 Task: Look for products in the category "Bottles & Formula" from Happy Baby only.
Action: Mouse moved to (358, 160)
Screenshot: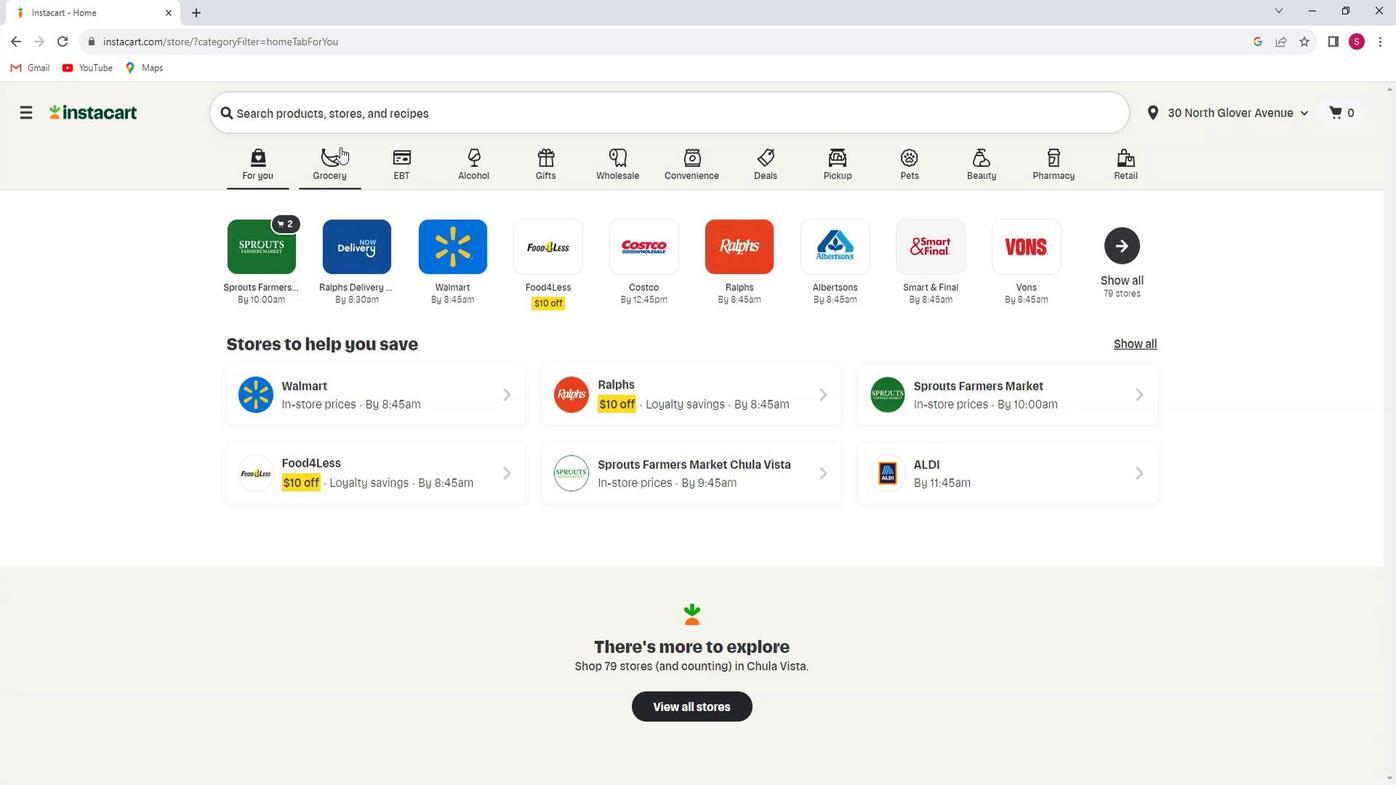 
Action: Mouse pressed left at (358, 160)
Screenshot: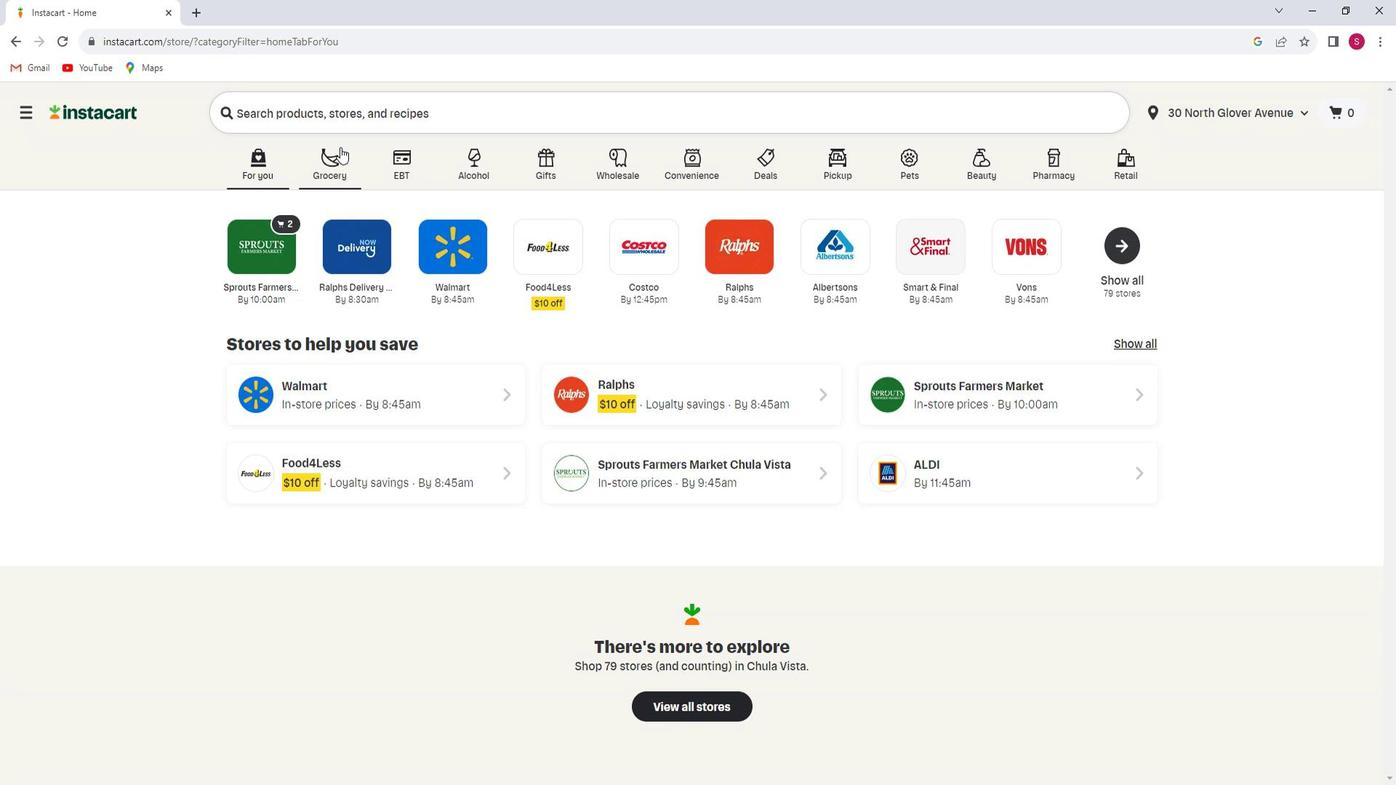 
Action: Mouse moved to (358, 445)
Screenshot: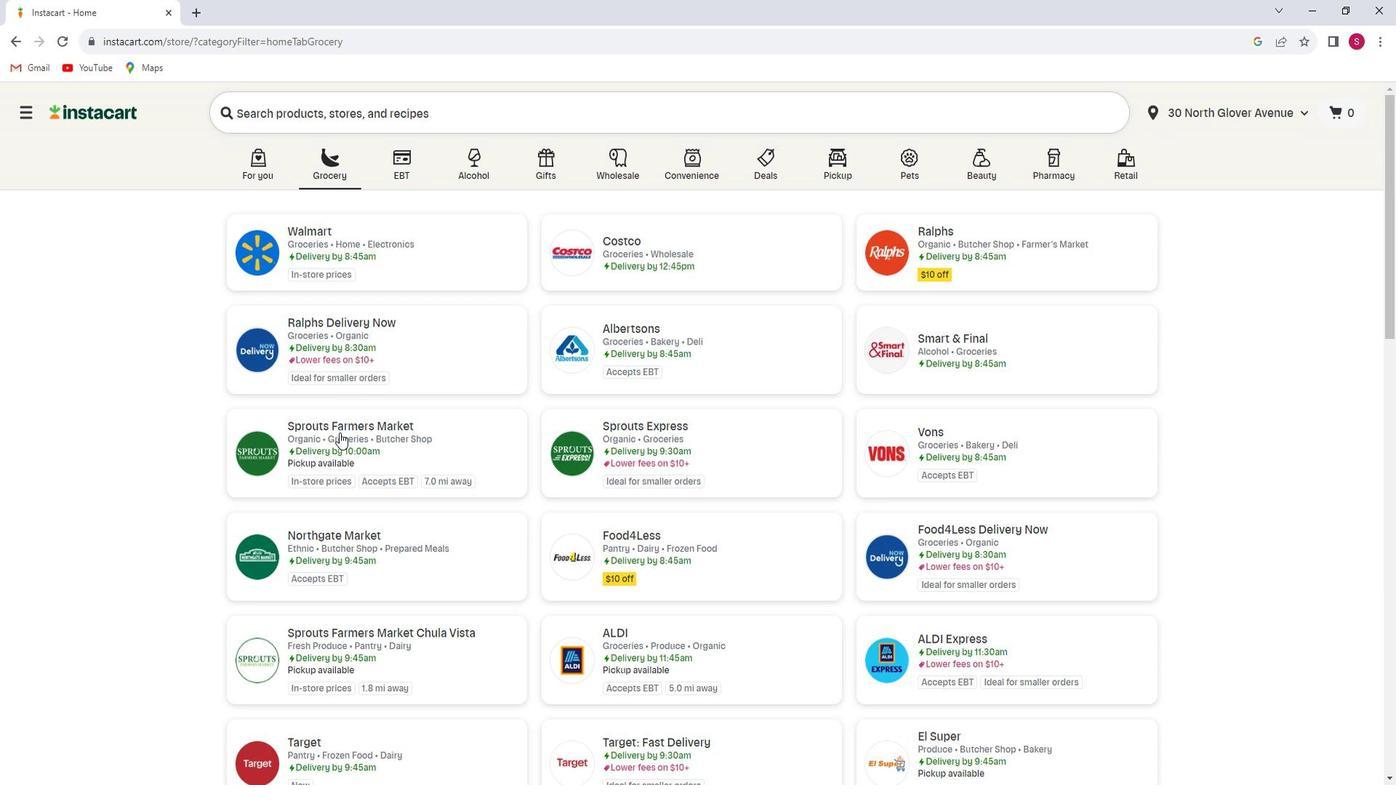 
Action: Mouse pressed left at (358, 445)
Screenshot: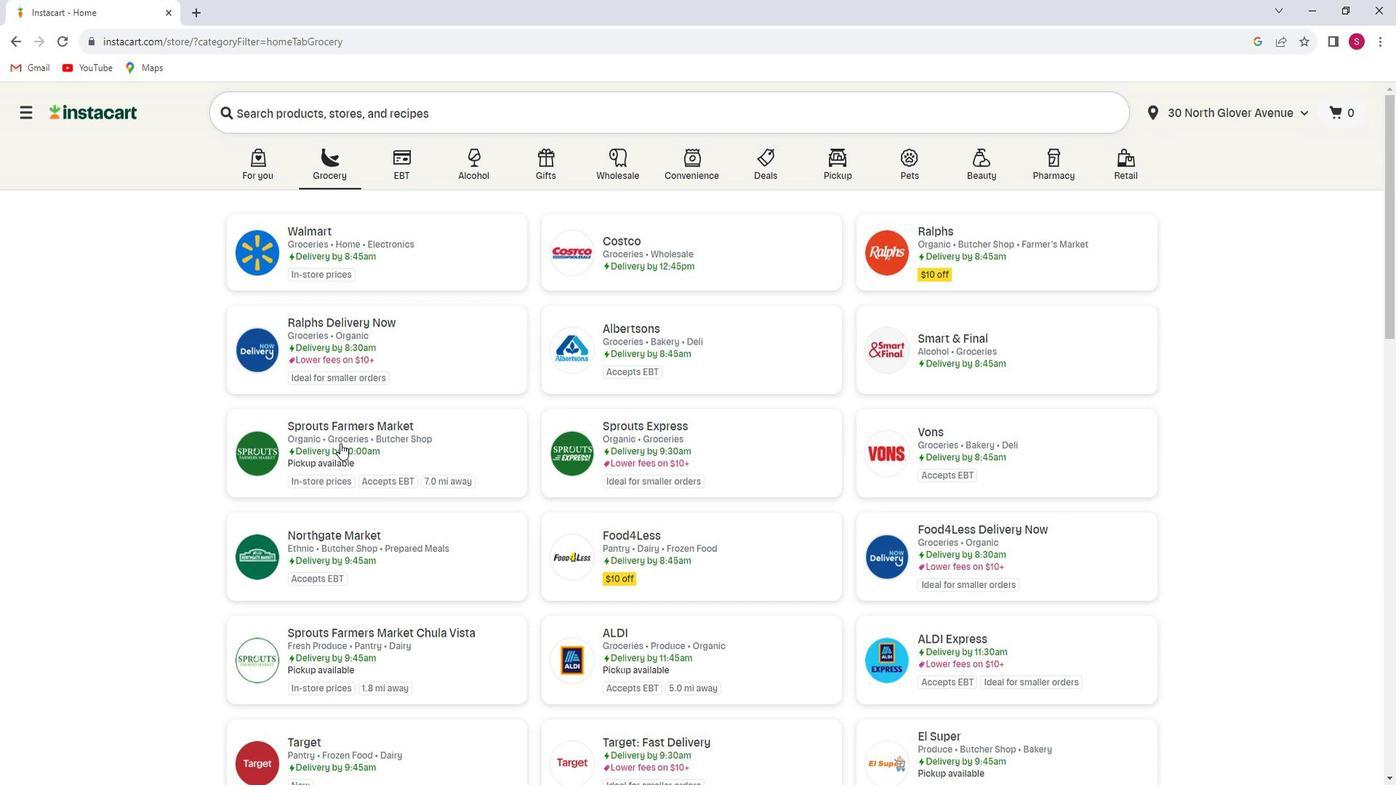 
Action: Mouse moved to (128, 503)
Screenshot: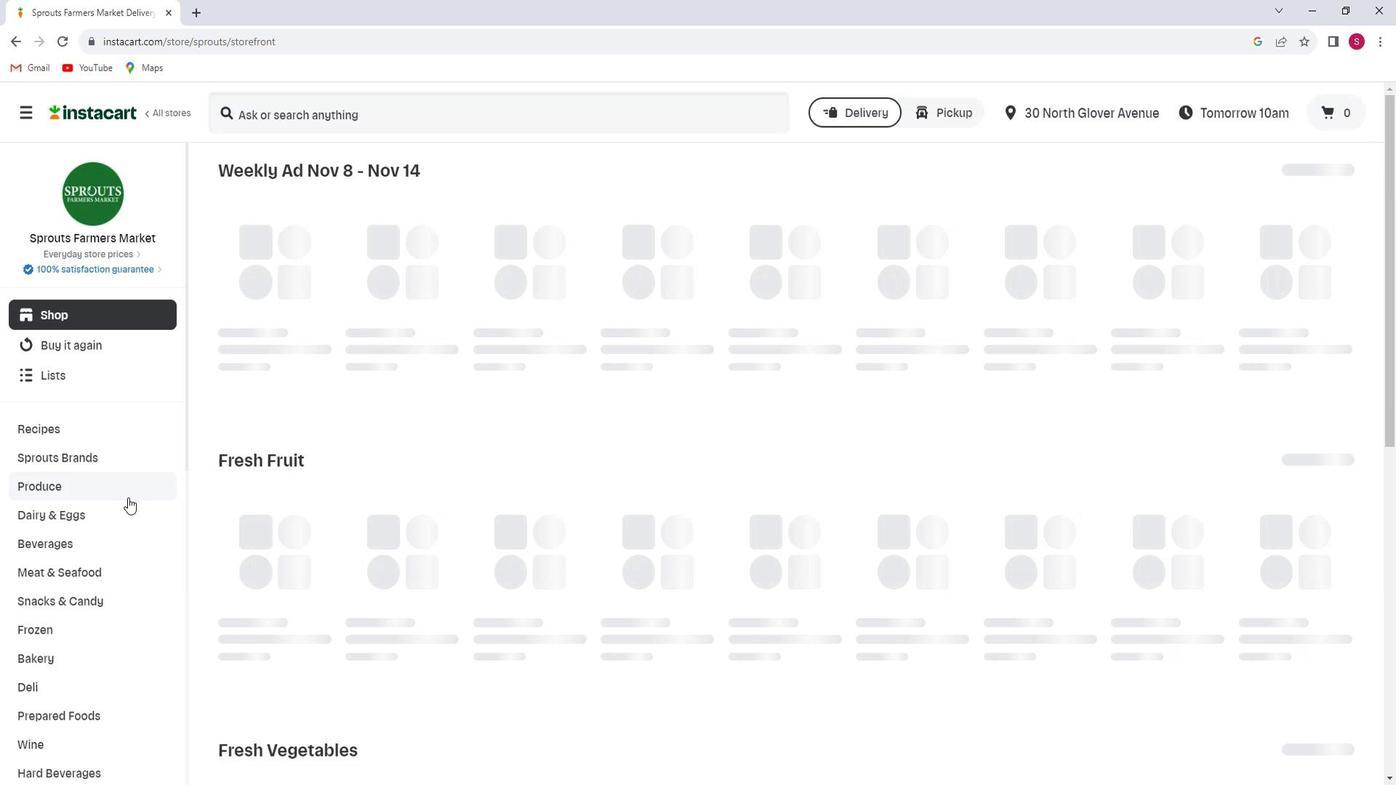 
Action: Mouse scrolled (128, 502) with delta (0, 0)
Screenshot: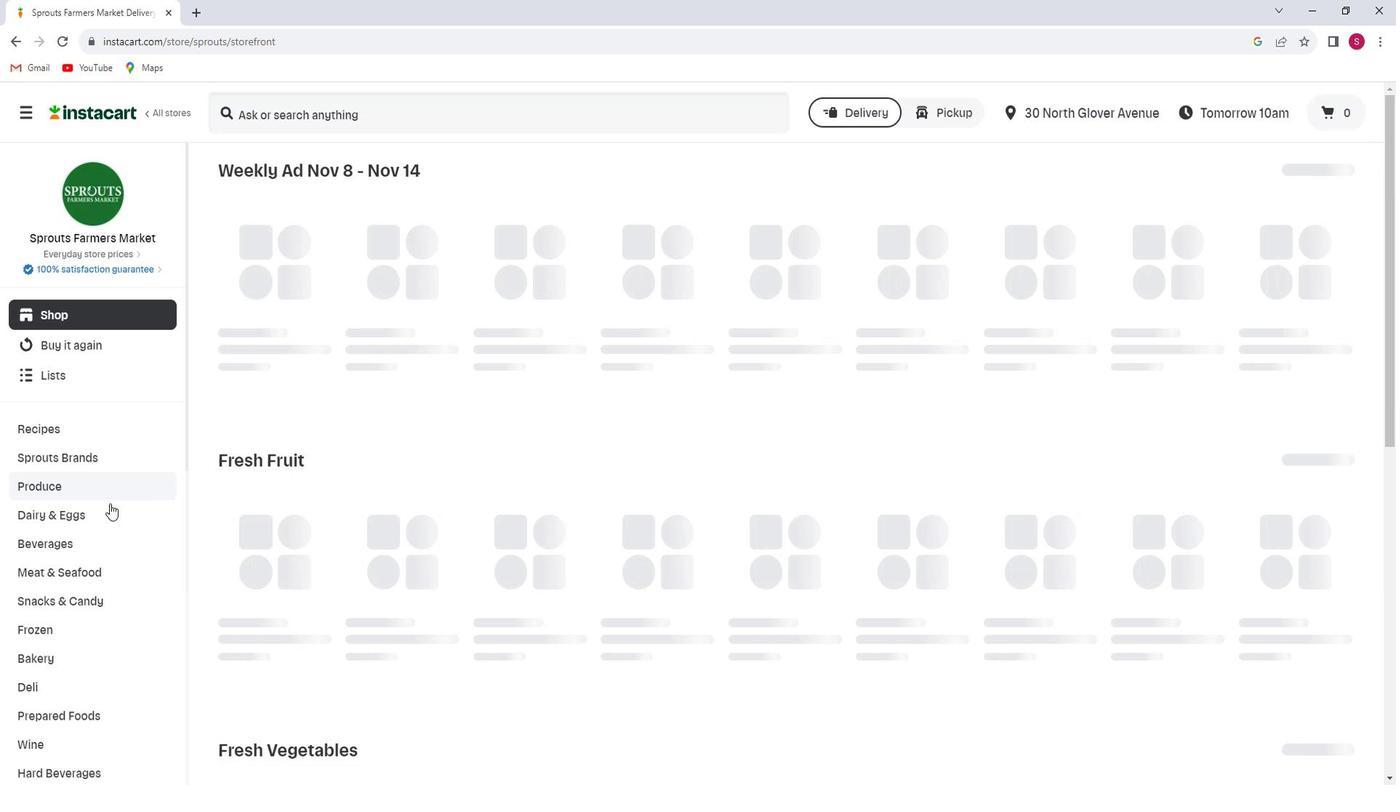 
Action: Mouse scrolled (128, 502) with delta (0, 0)
Screenshot: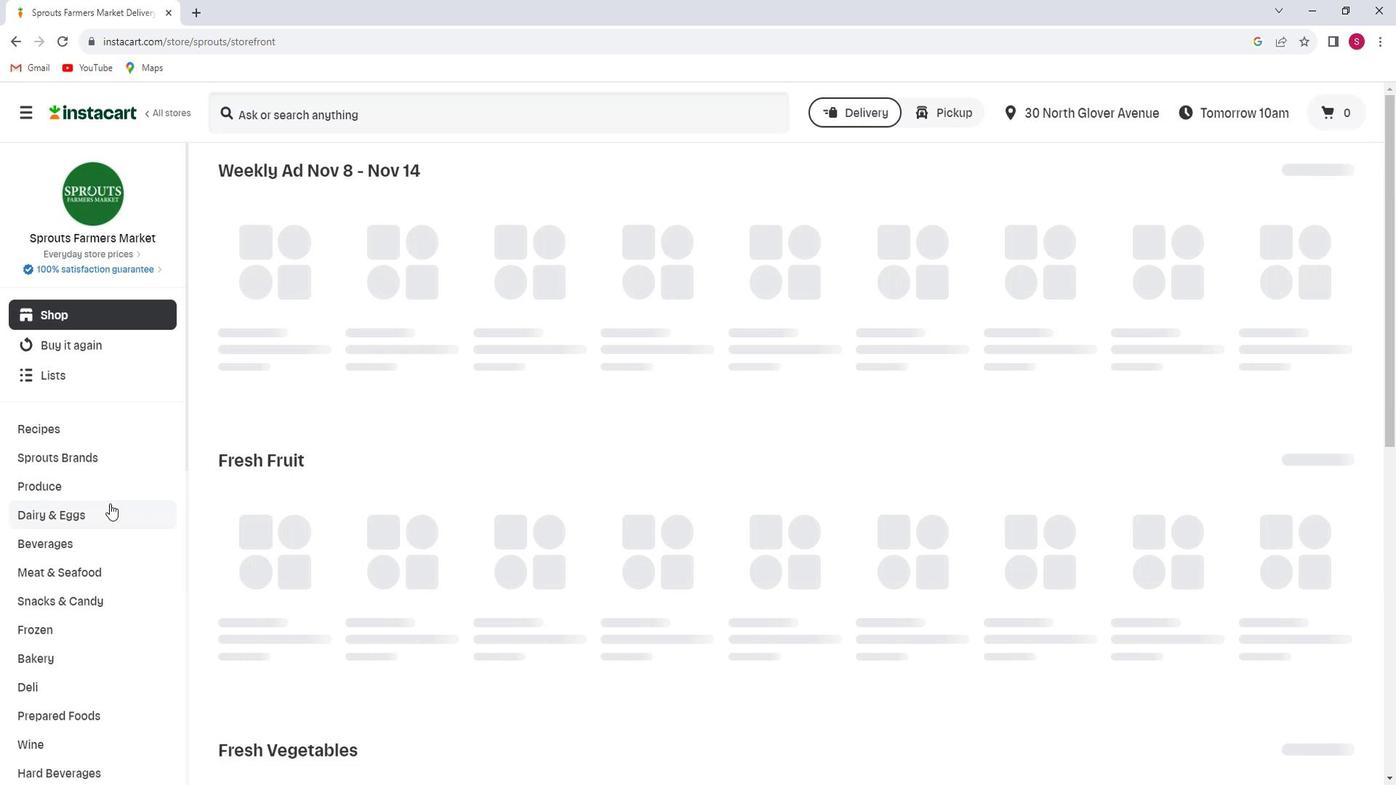 
Action: Mouse scrolled (128, 502) with delta (0, 0)
Screenshot: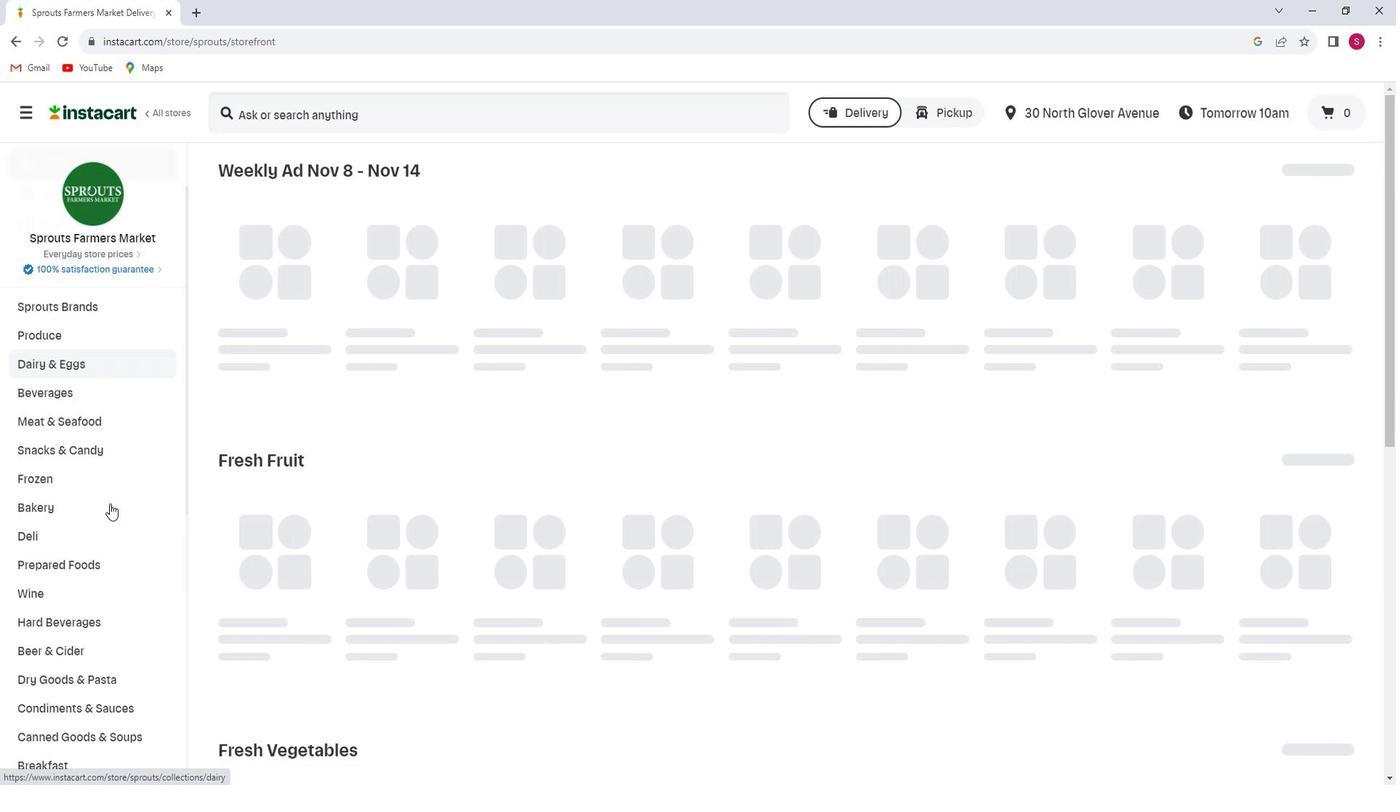 
Action: Mouse scrolled (128, 502) with delta (0, 0)
Screenshot: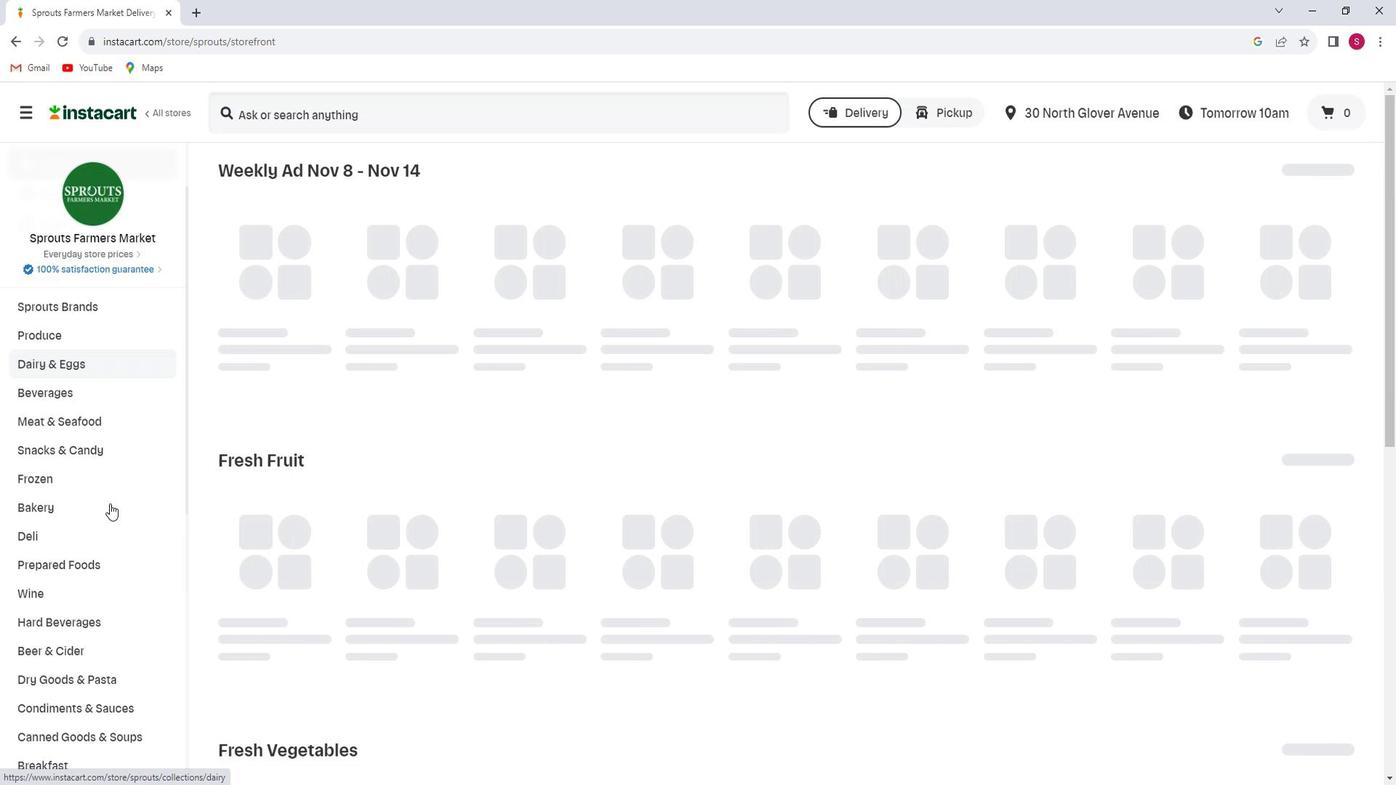 
Action: Mouse moved to (100, 396)
Screenshot: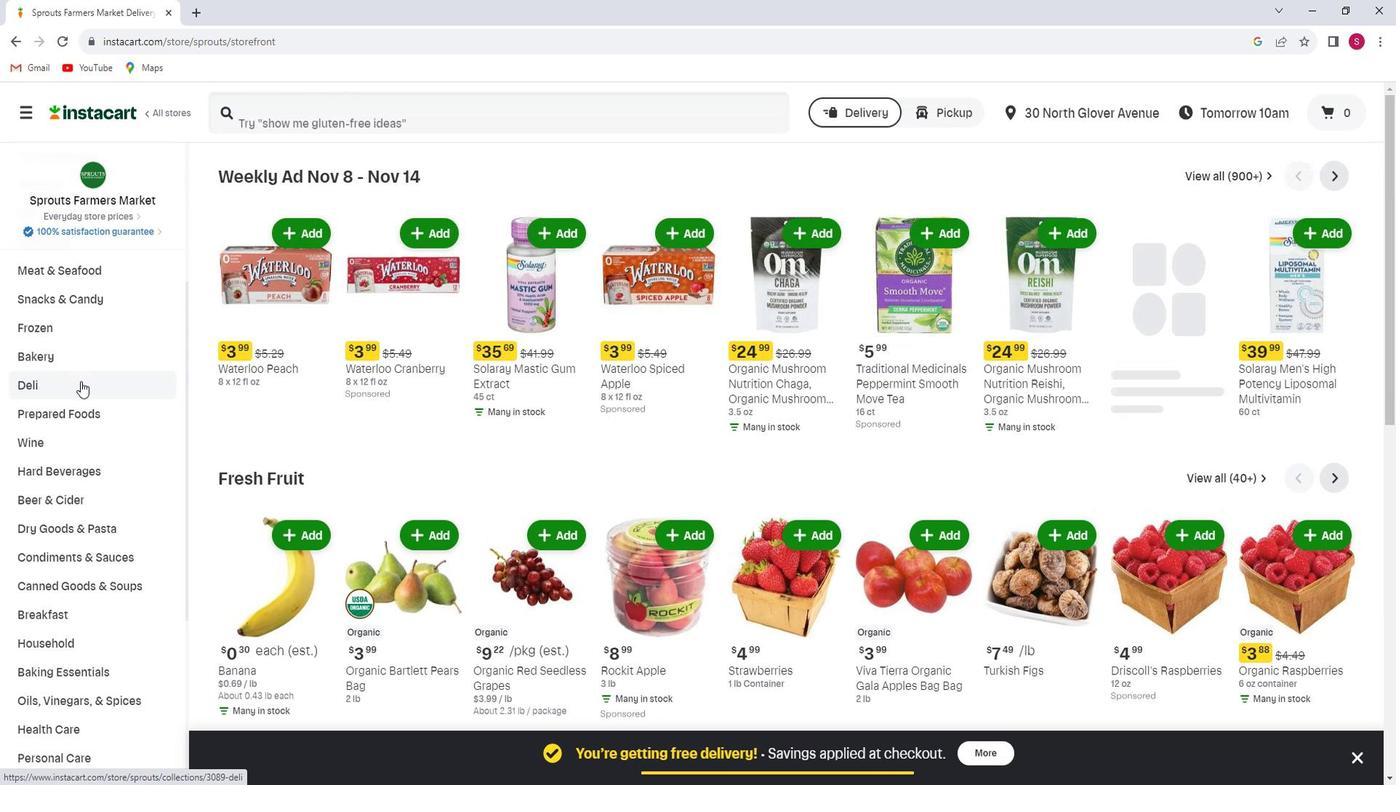 
Action: Mouse scrolled (100, 395) with delta (0, 0)
Screenshot: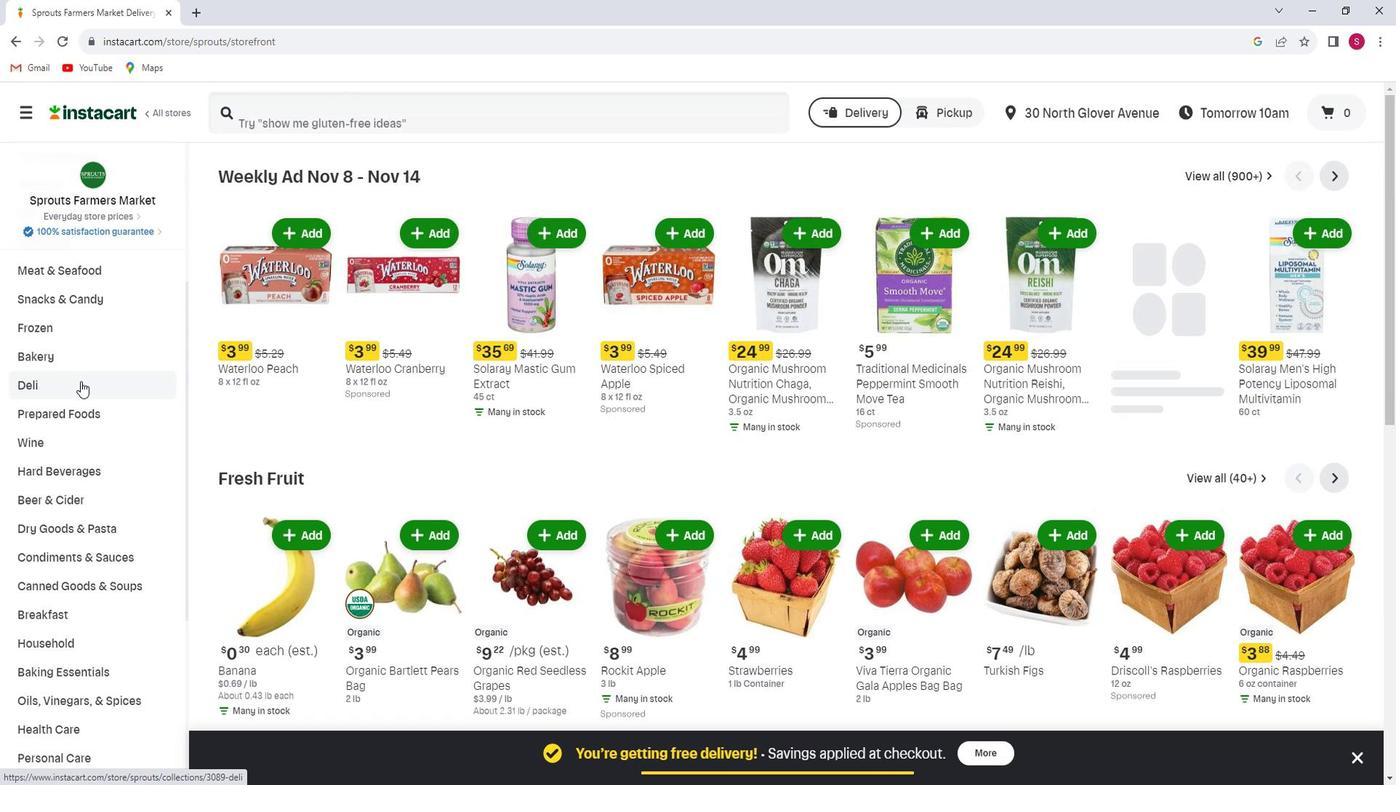
Action: Mouse moved to (100, 397)
Screenshot: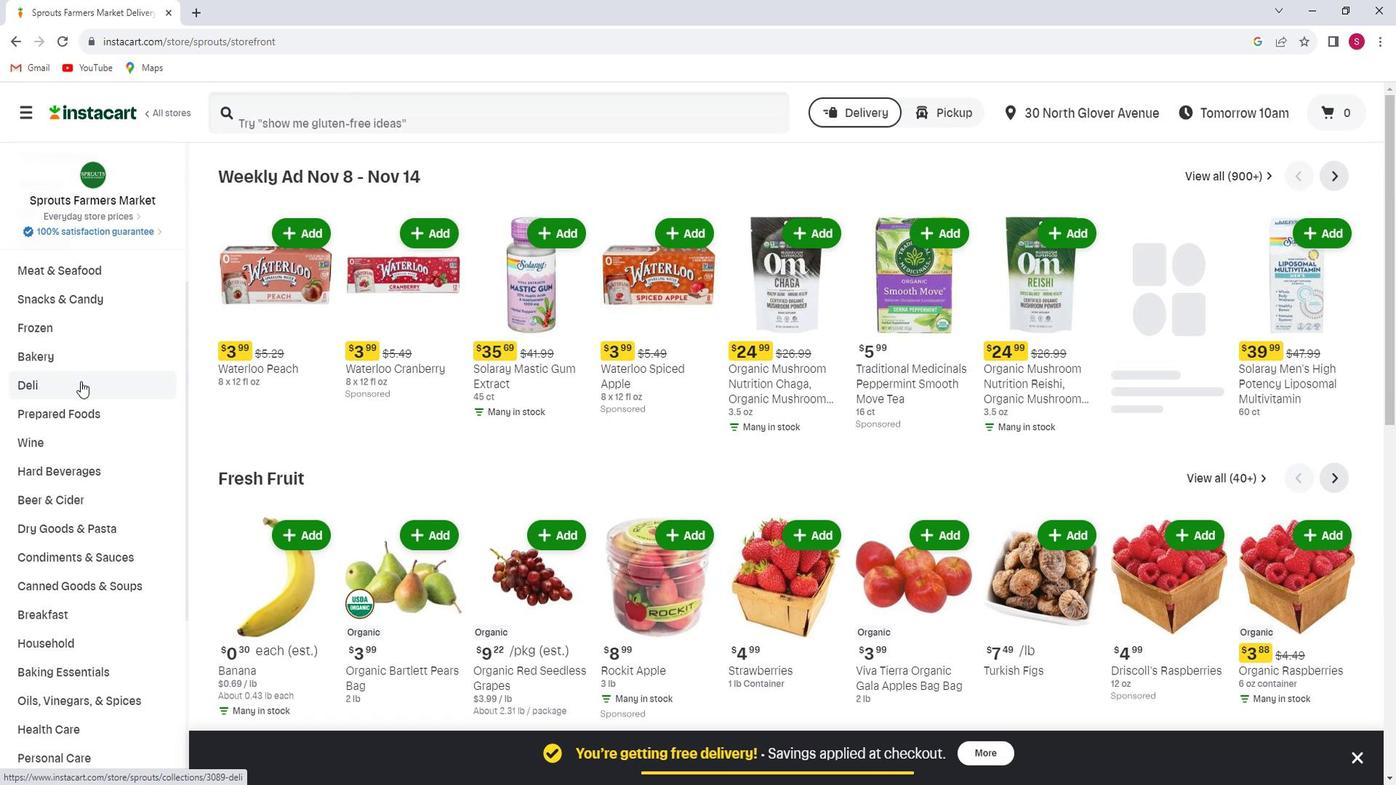 
Action: Mouse scrolled (100, 397) with delta (0, 0)
Screenshot: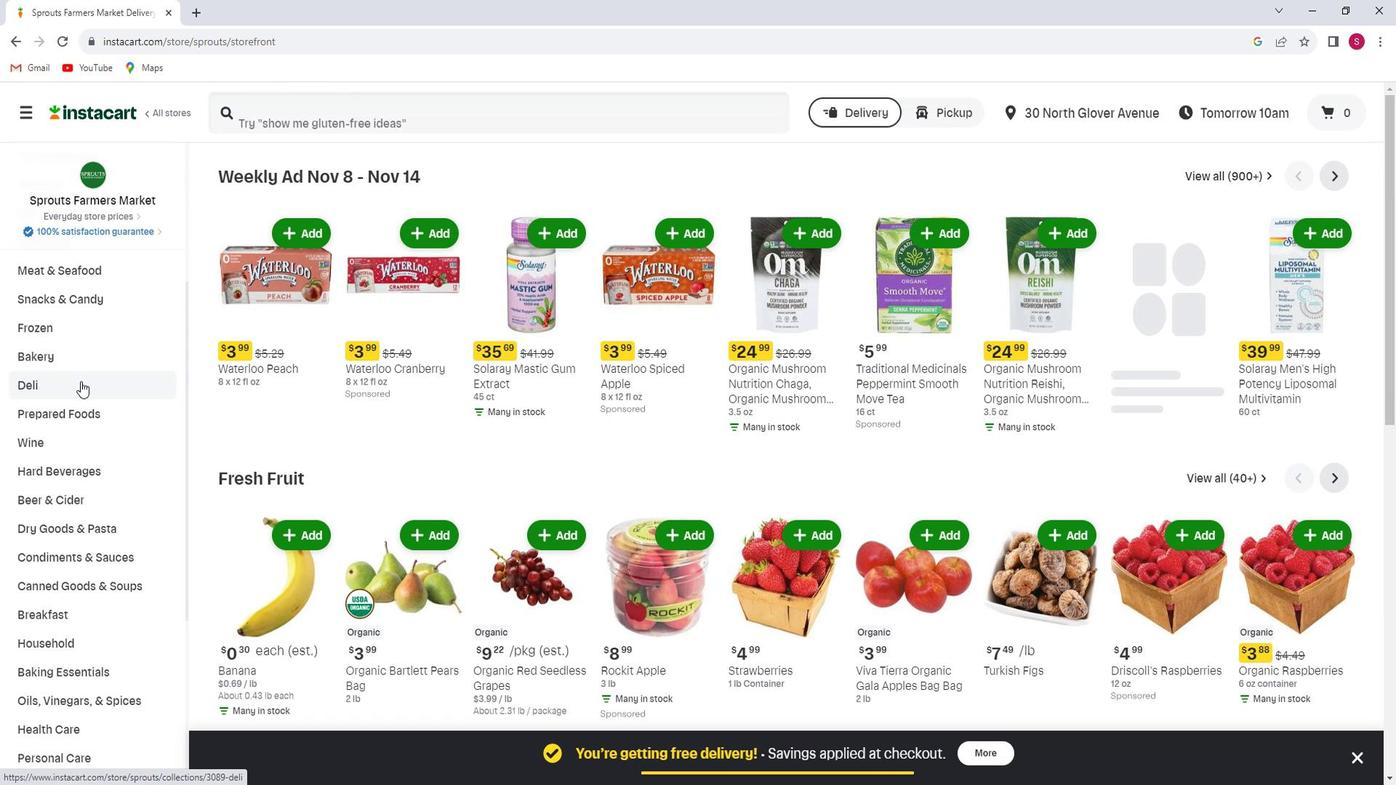 
Action: Mouse moved to (96, 432)
Screenshot: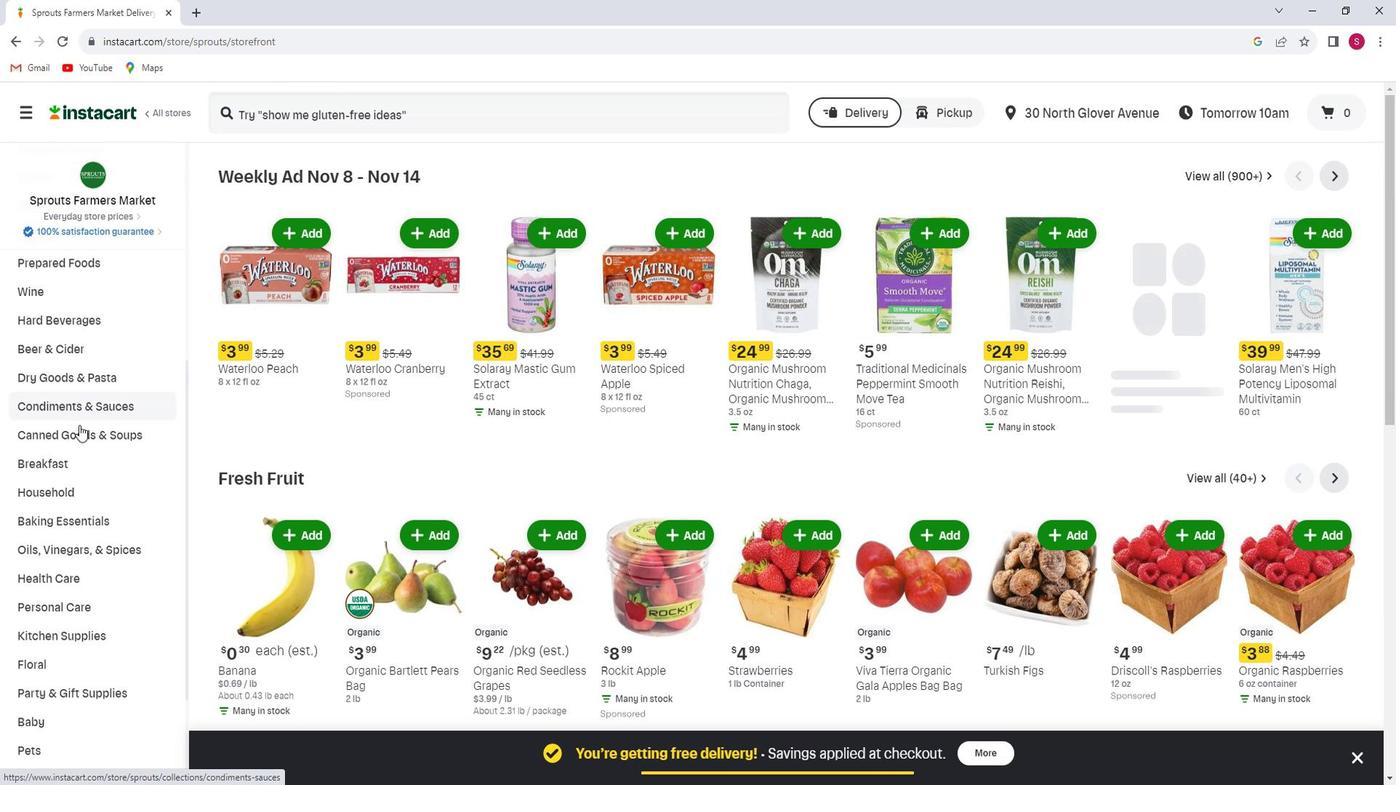 
Action: Mouse scrolled (96, 431) with delta (0, 0)
Screenshot: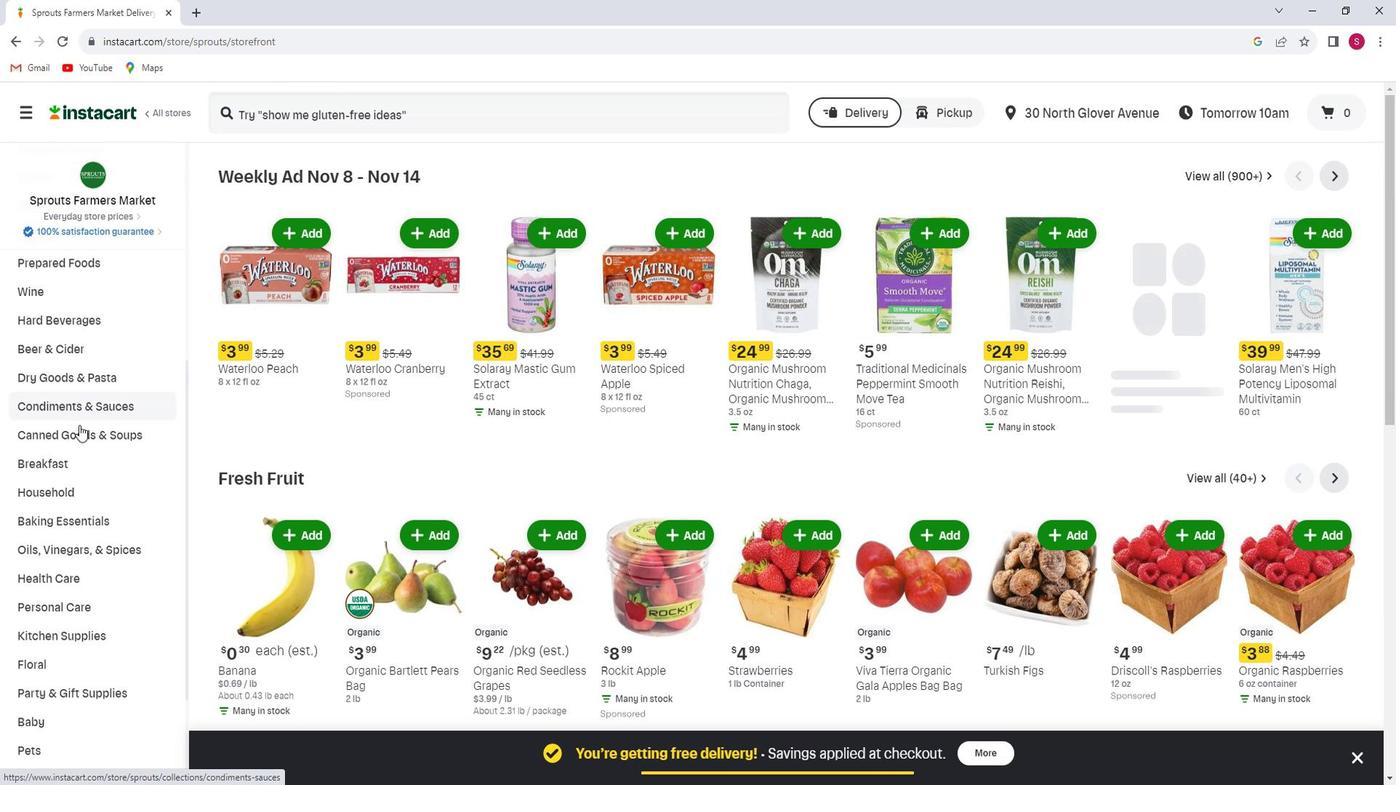 
Action: Mouse moved to (96, 432)
Screenshot: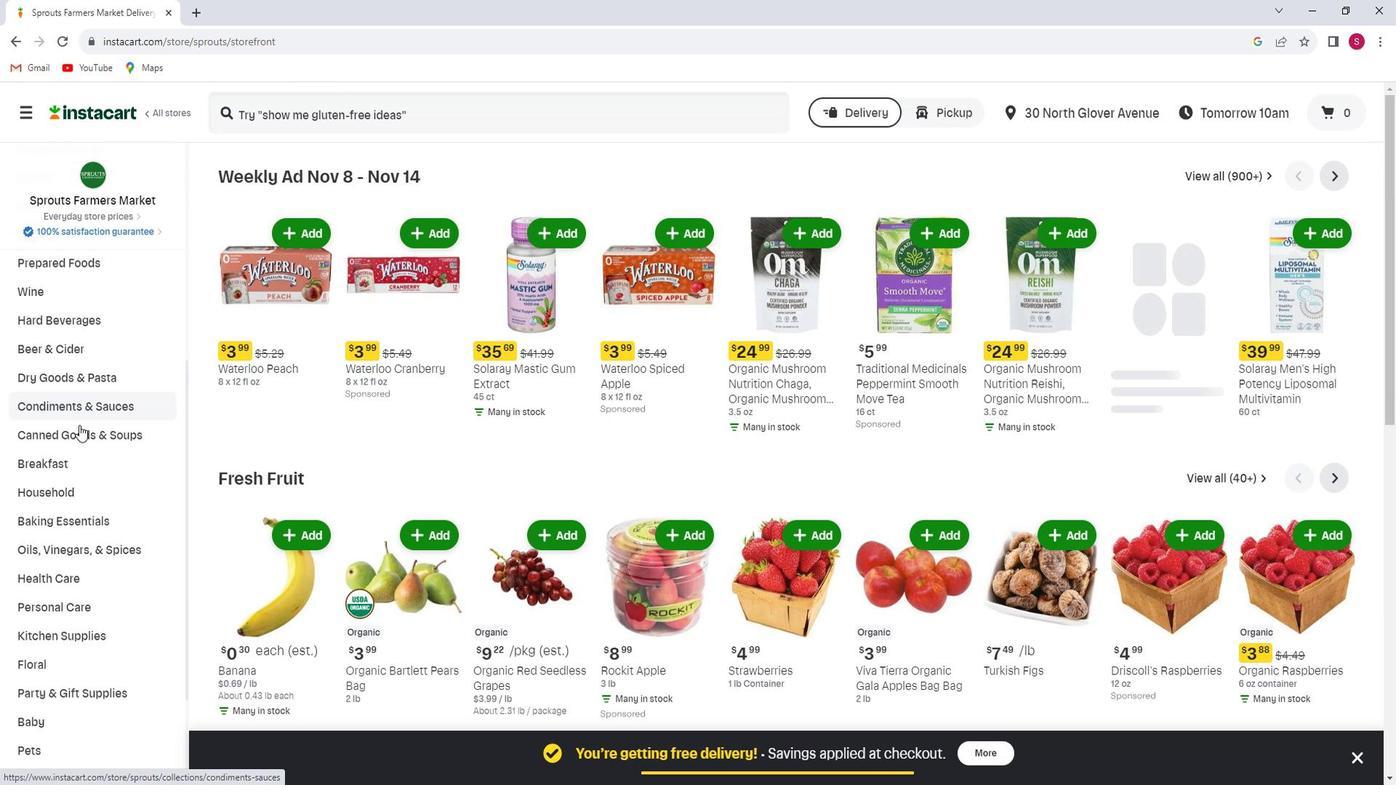 
Action: Mouse scrolled (96, 431) with delta (0, 0)
Screenshot: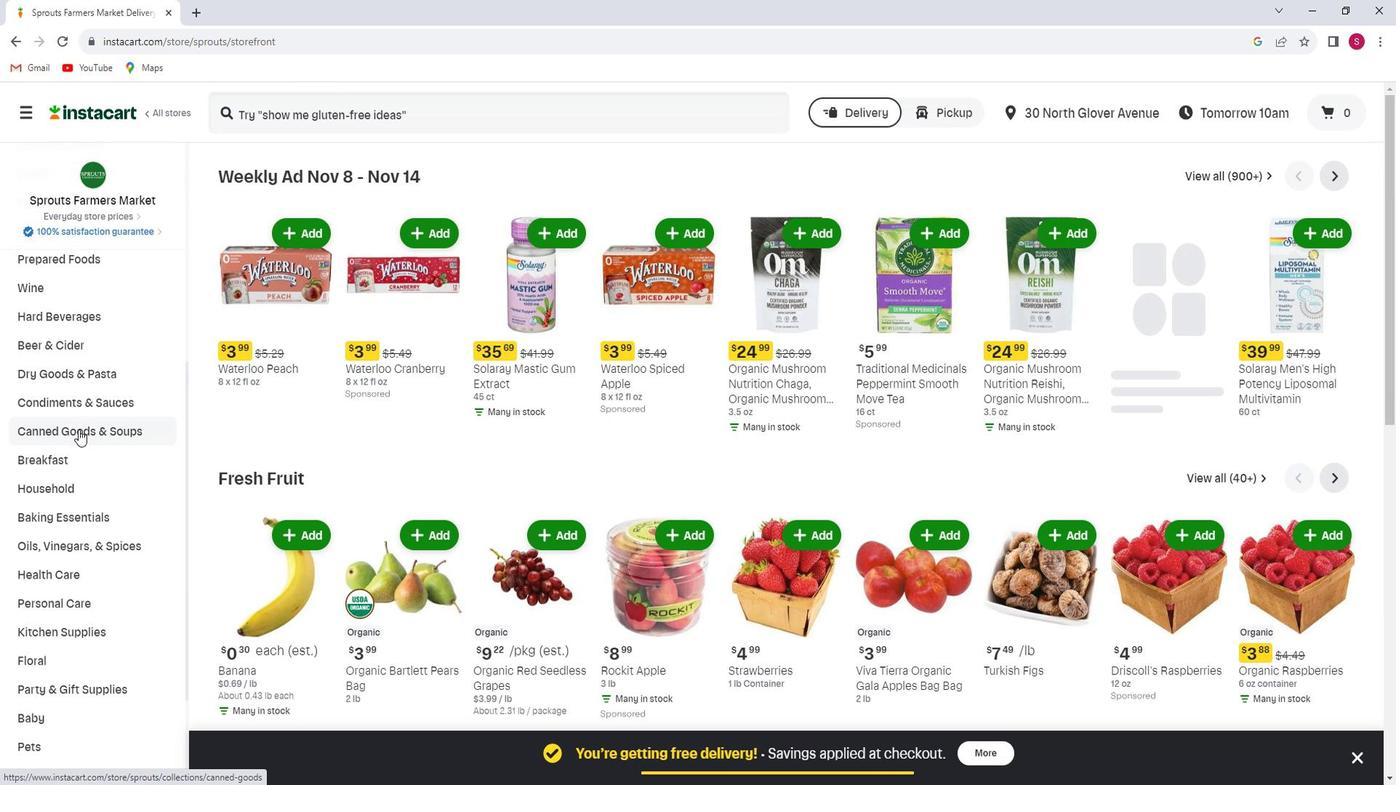 
Action: Mouse moved to (104, 571)
Screenshot: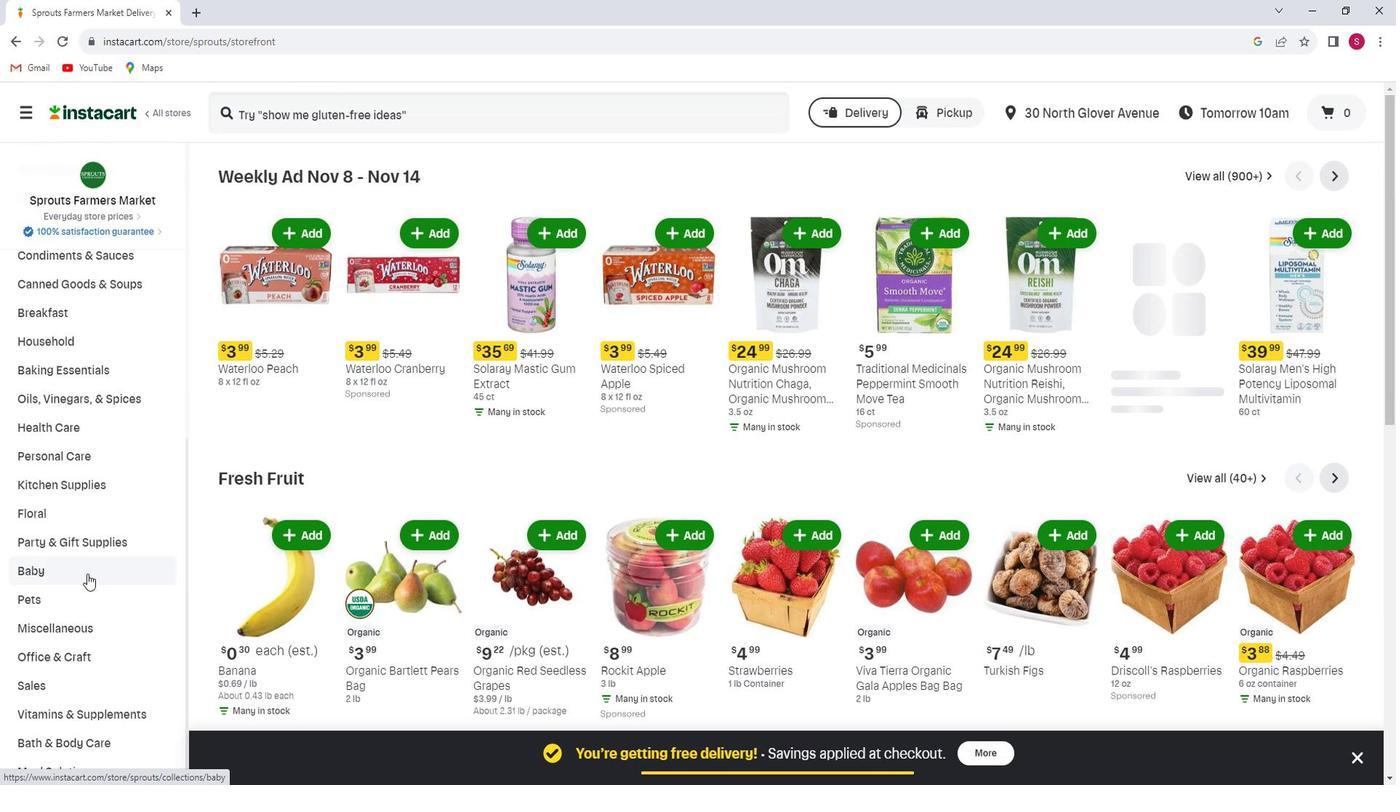 
Action: Mouse pressed left at (104, 571)
Screenshot: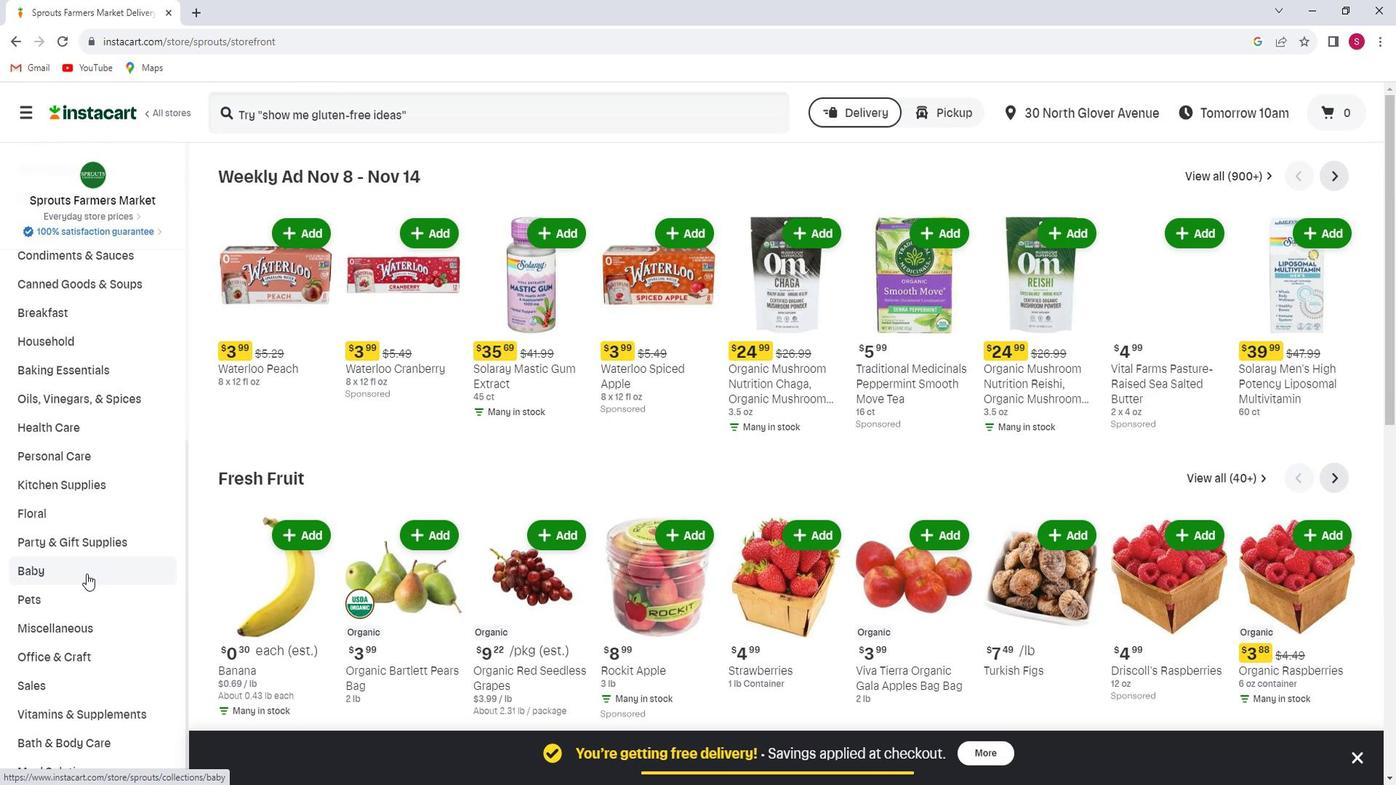 
Action: Mouse moved to (104, 654)
Screenshot: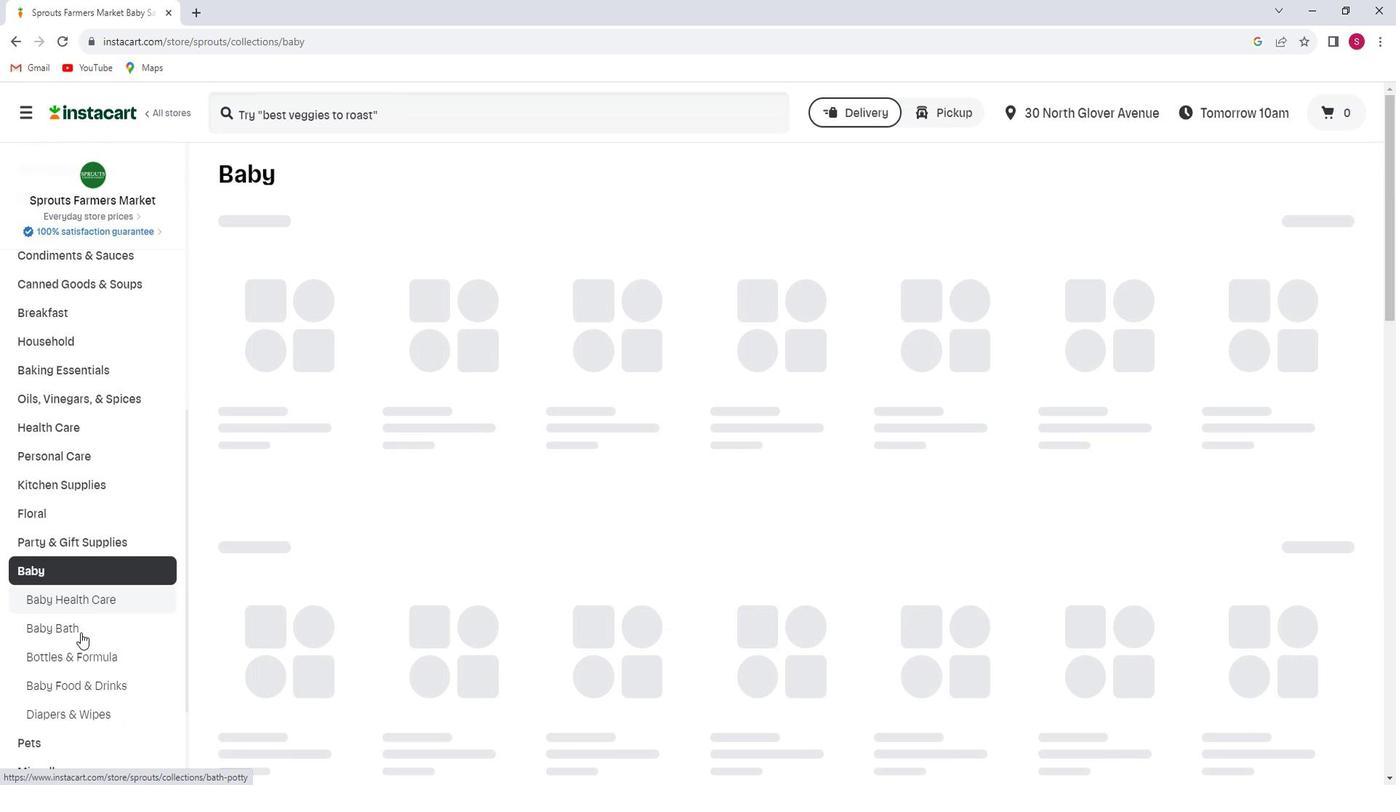 
Action: Mouse pressed left at (104, 654)
Screenshot: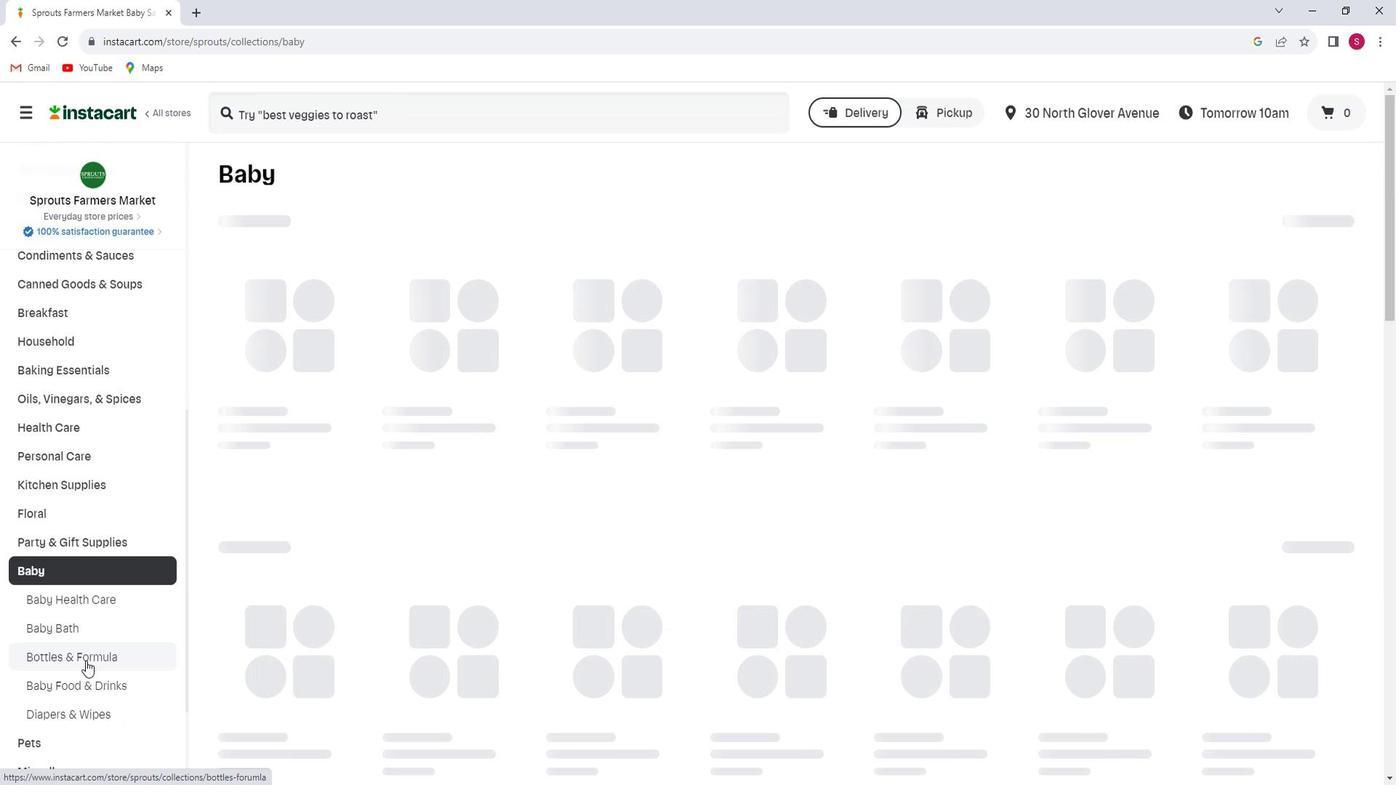 
Action: Mouse moved to (515, 234)
Screenshot: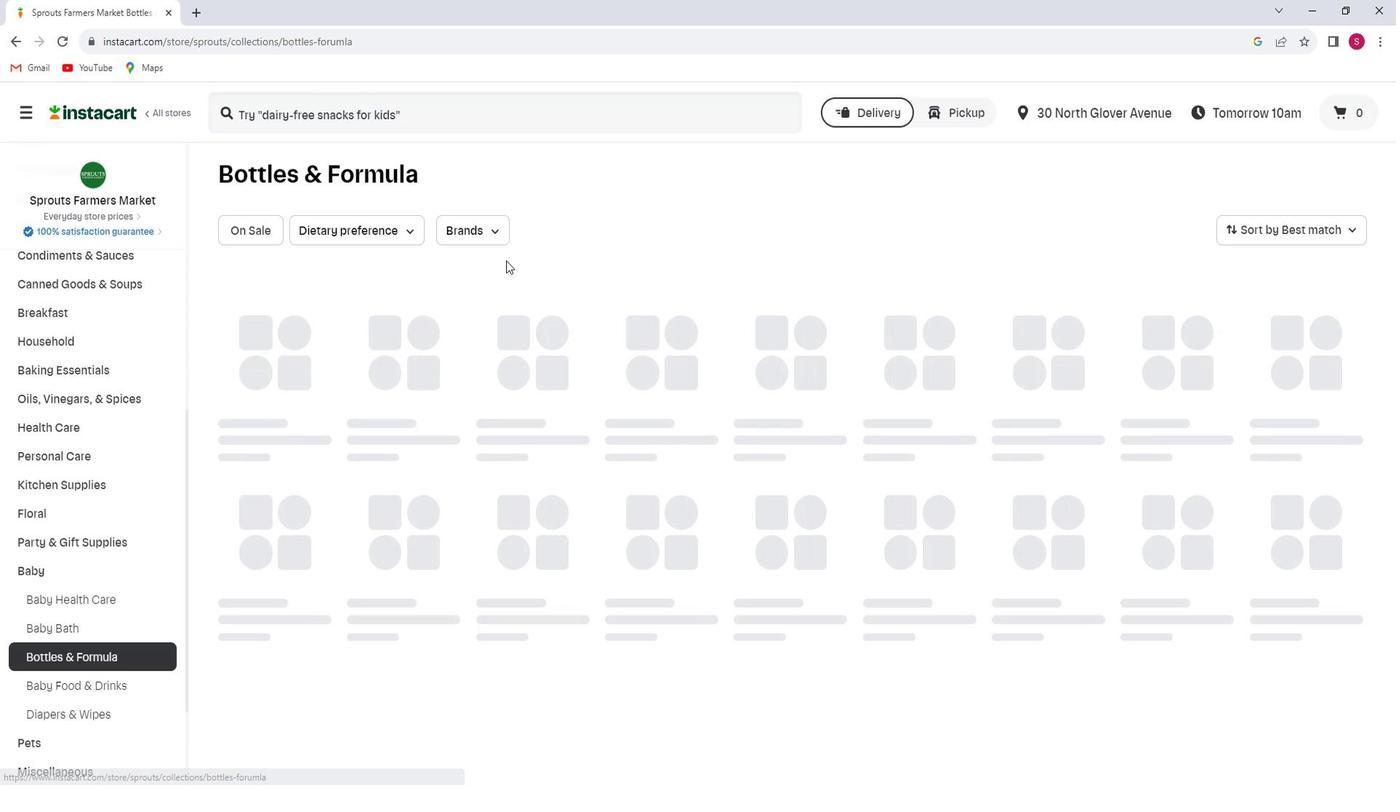 
Action: Mouse pressed left at (515, 234)
Screenshot: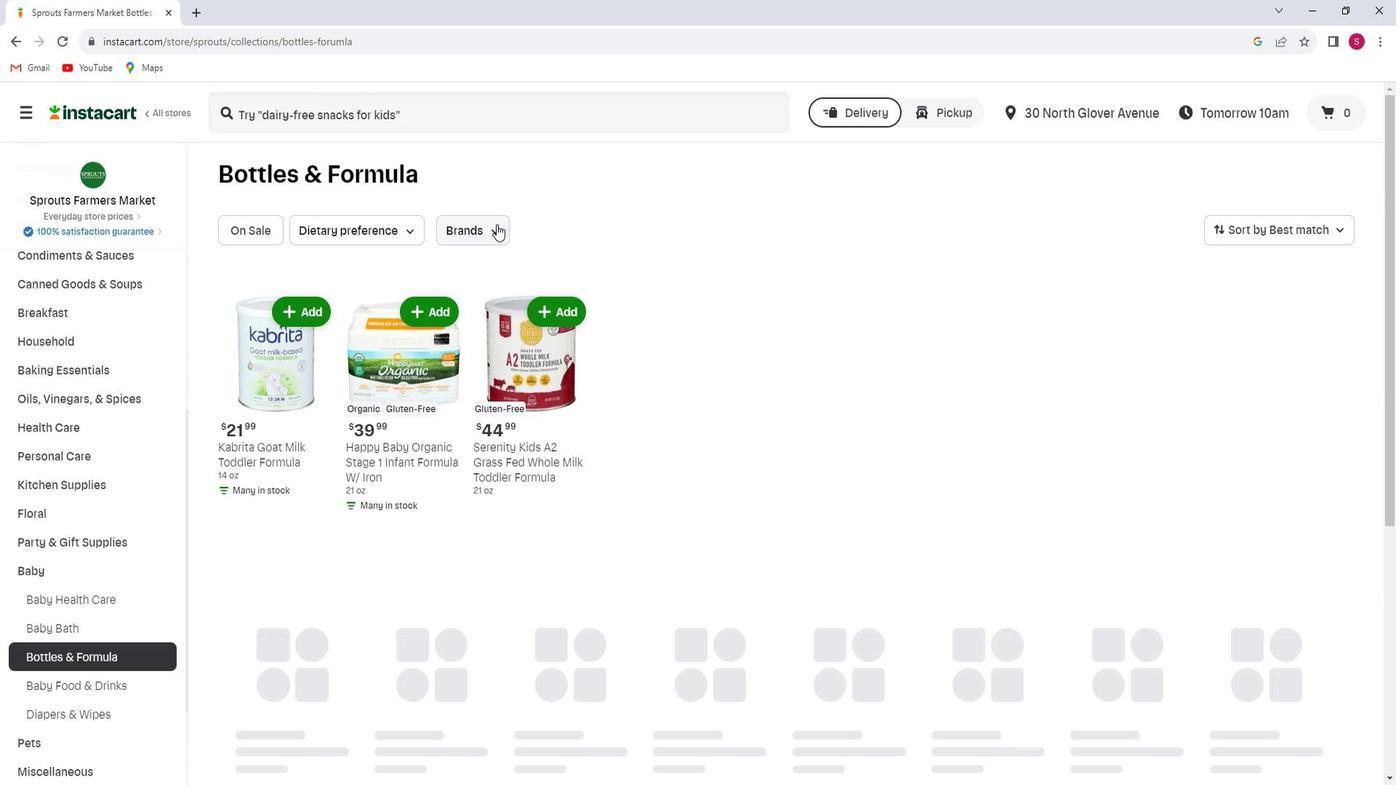 
Action: Mouse moved to (485, 389)
Screenshot: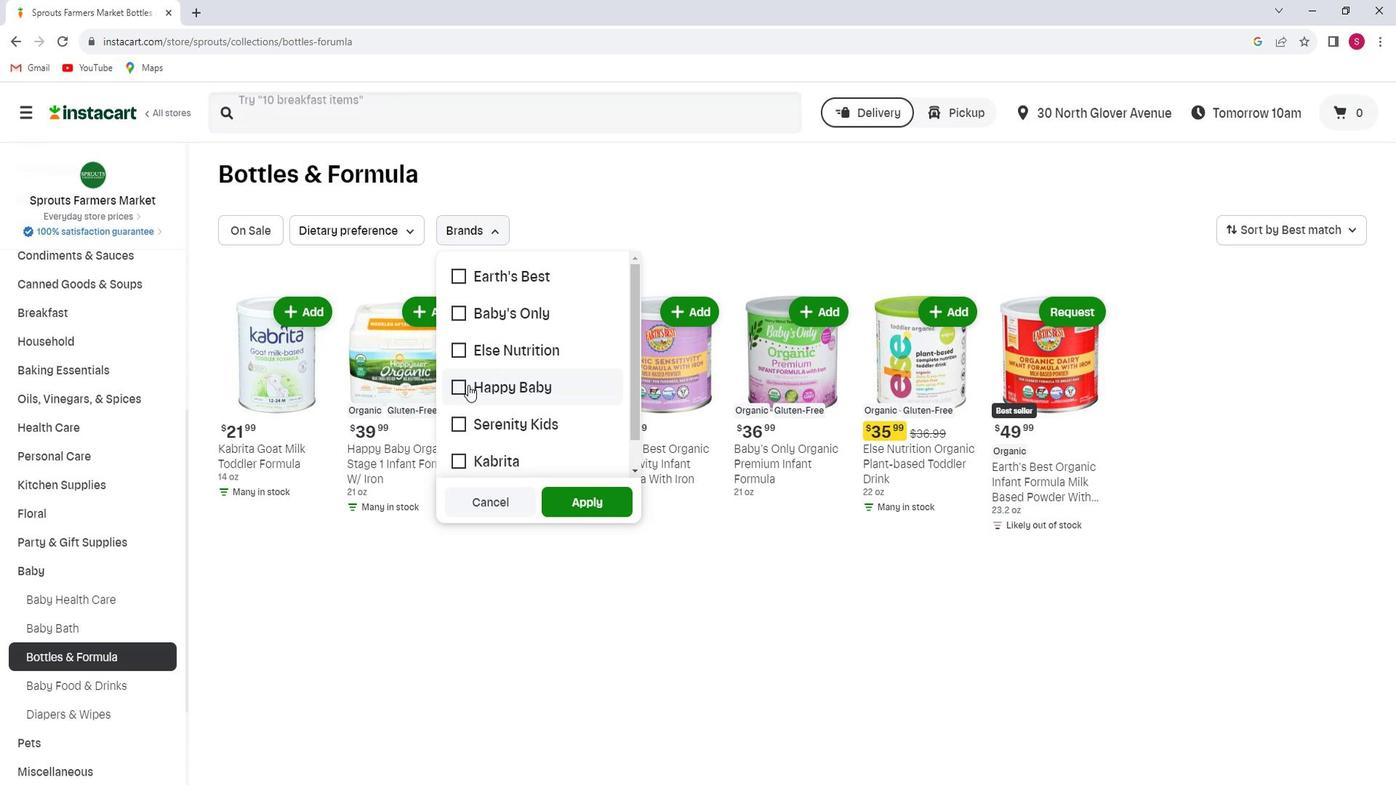 
Action: Mouse pressed left at (485, 389)
Screenshot: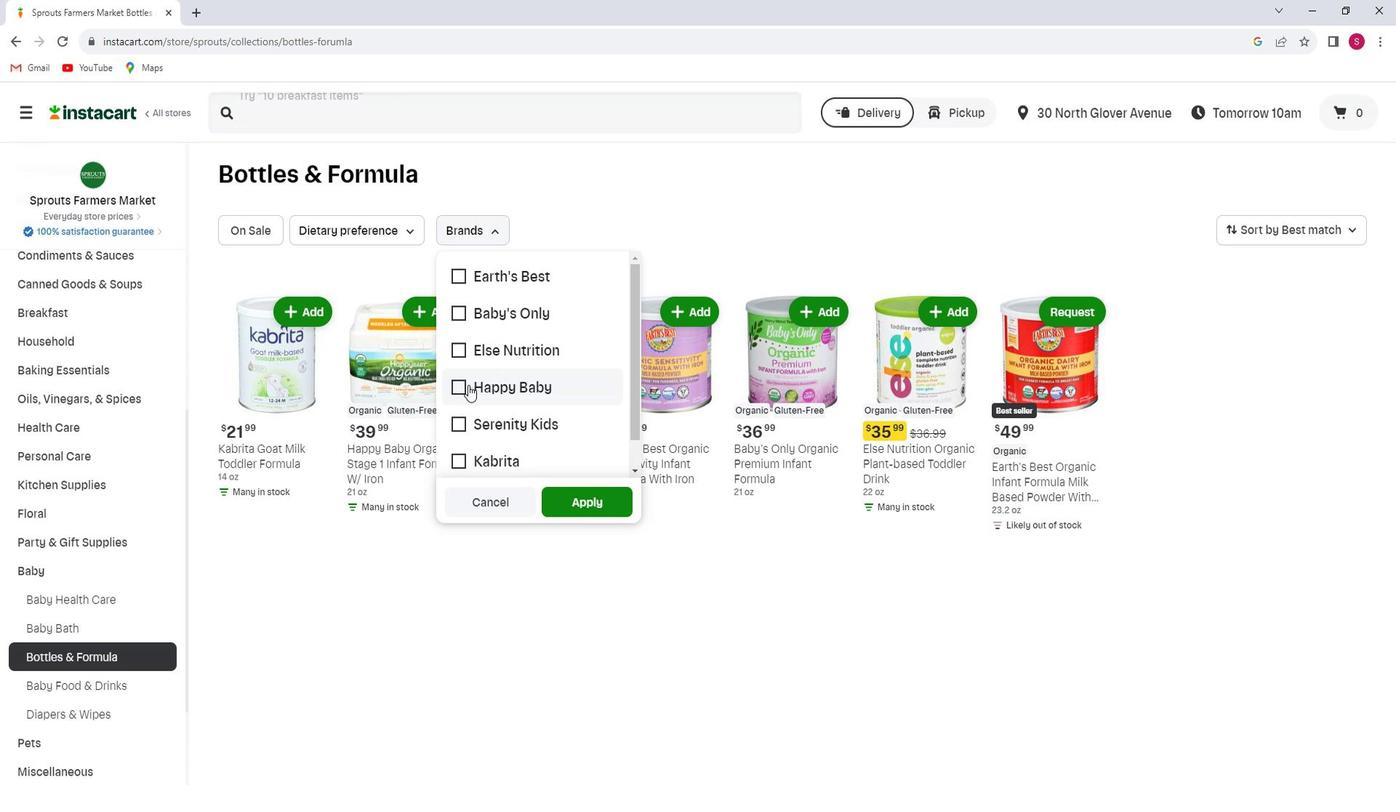 
Action: Mouse moved to (616, 493)
Screenshot: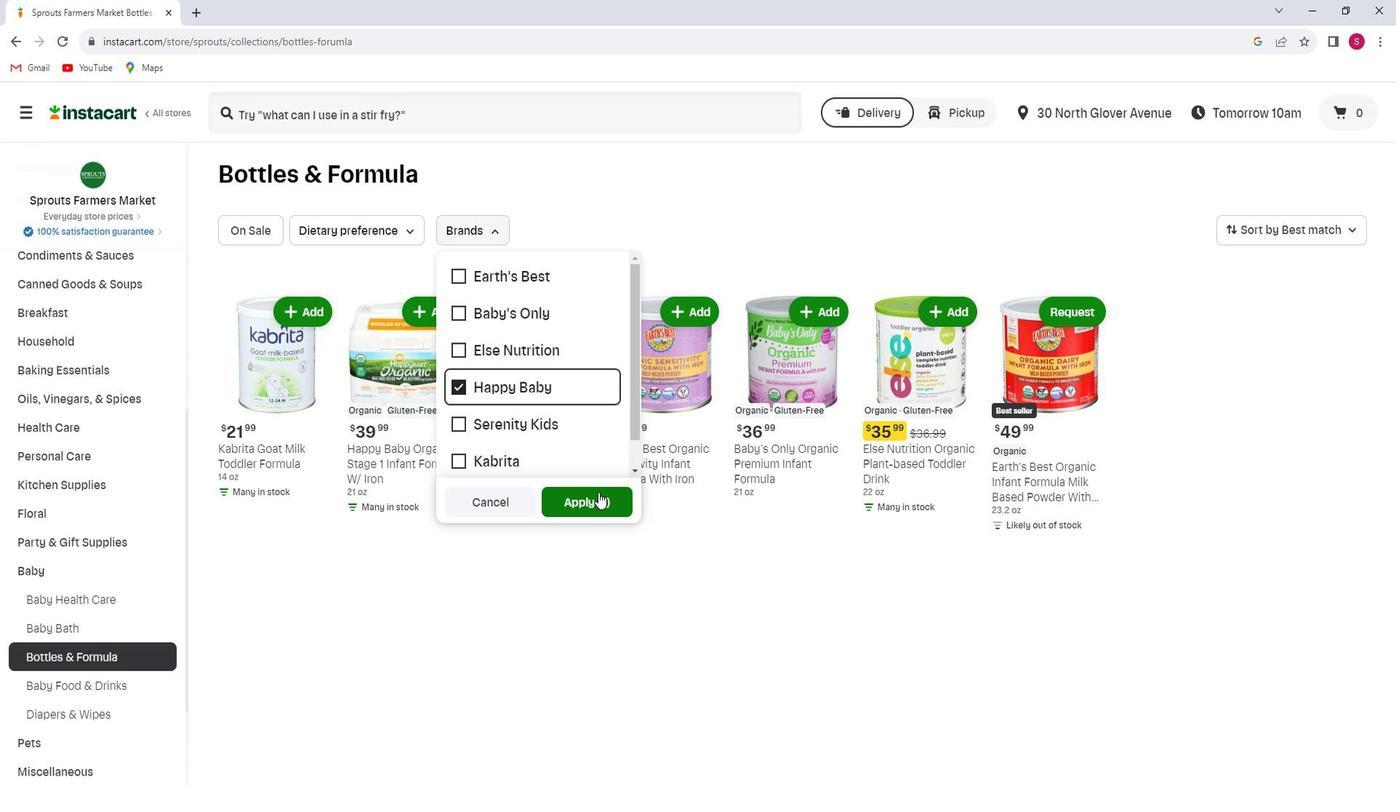 
Action: Mouse pressed left at (616, 493)
Screenshot: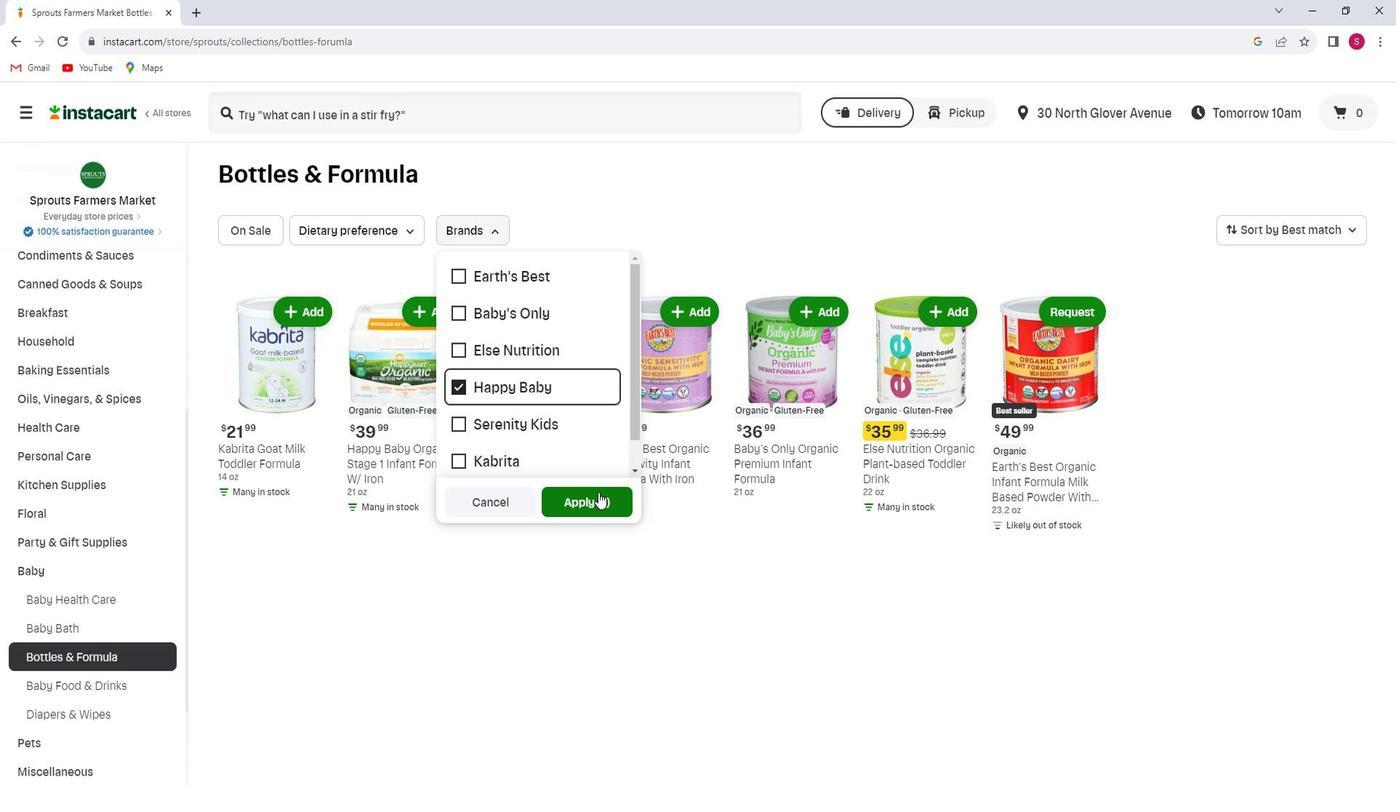 
